 Task: Add Sprouts Cracker Cuts Sharp Cheddar Cheese to the cart.
Action: Mouse moved to (22, 79)
Screenshot: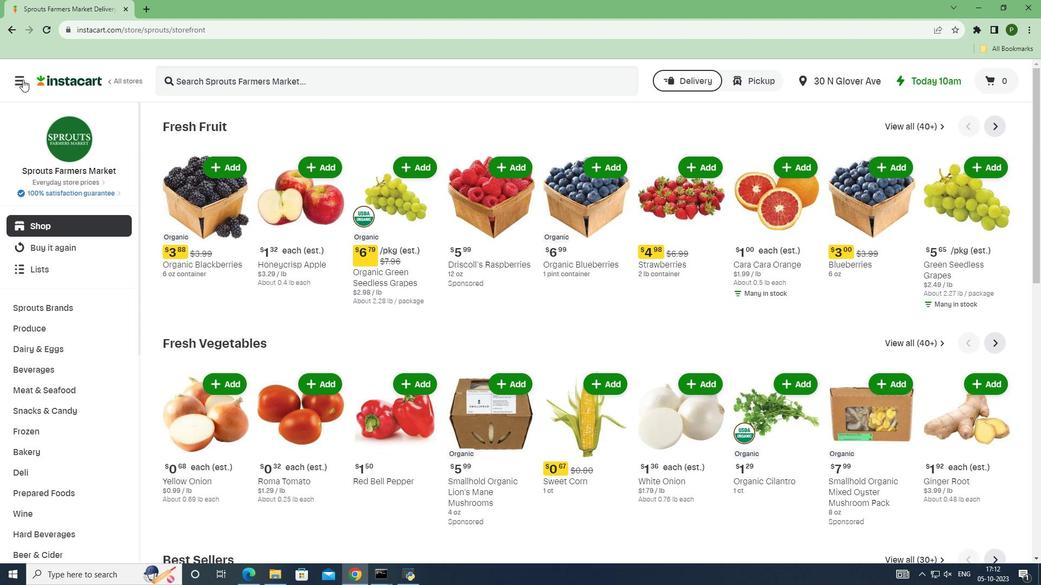 
Action: Mouse pressed left at (22, 79)
Screenshot: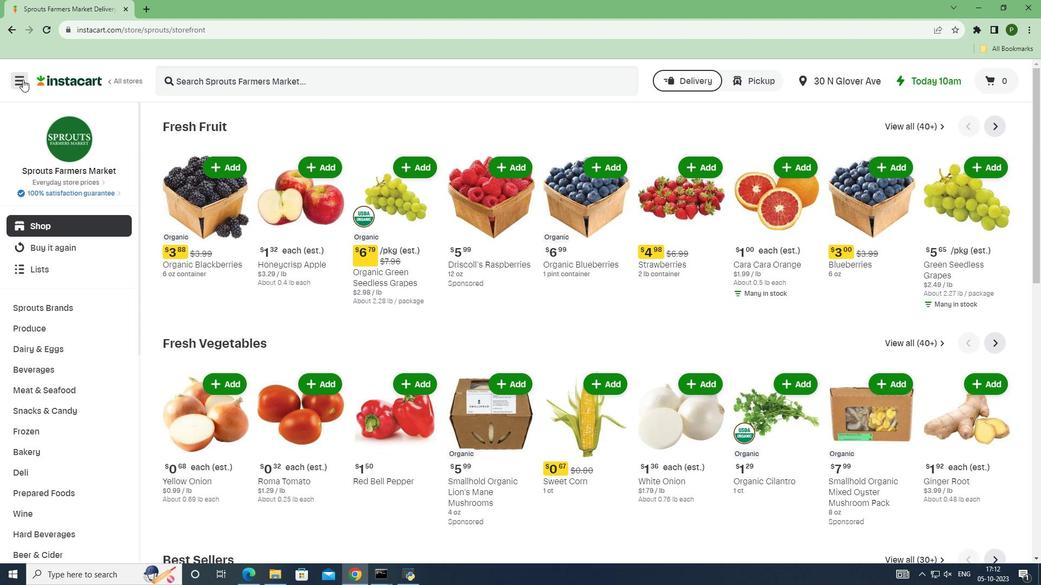 
Action: Mouse moved to (84, 281)
Screenshot: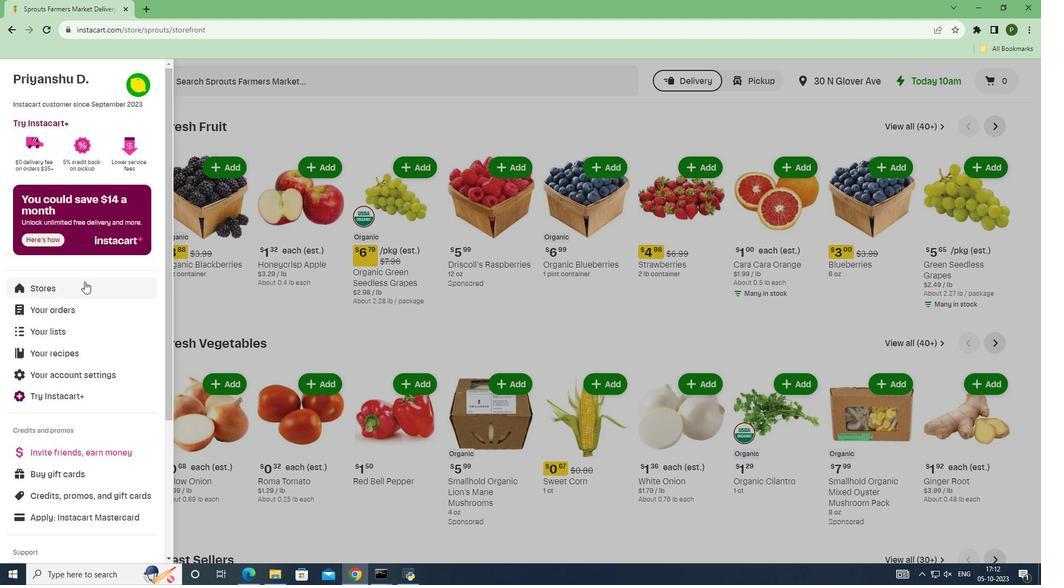 
Action: Mouse pressed left at (84, 281)
Screenshot: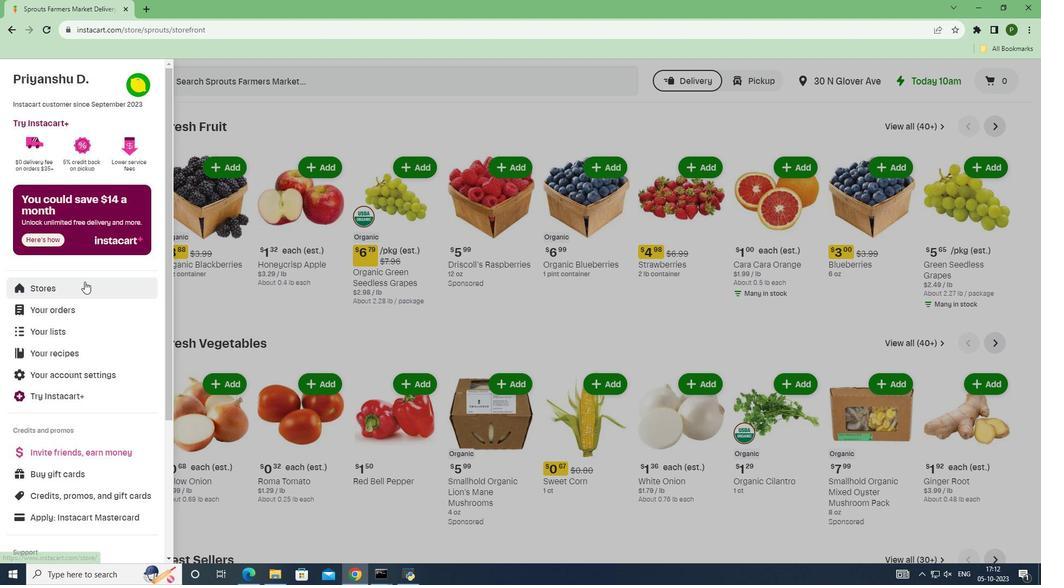 
Action: Mouse moved to (253, 132)
Screenshot: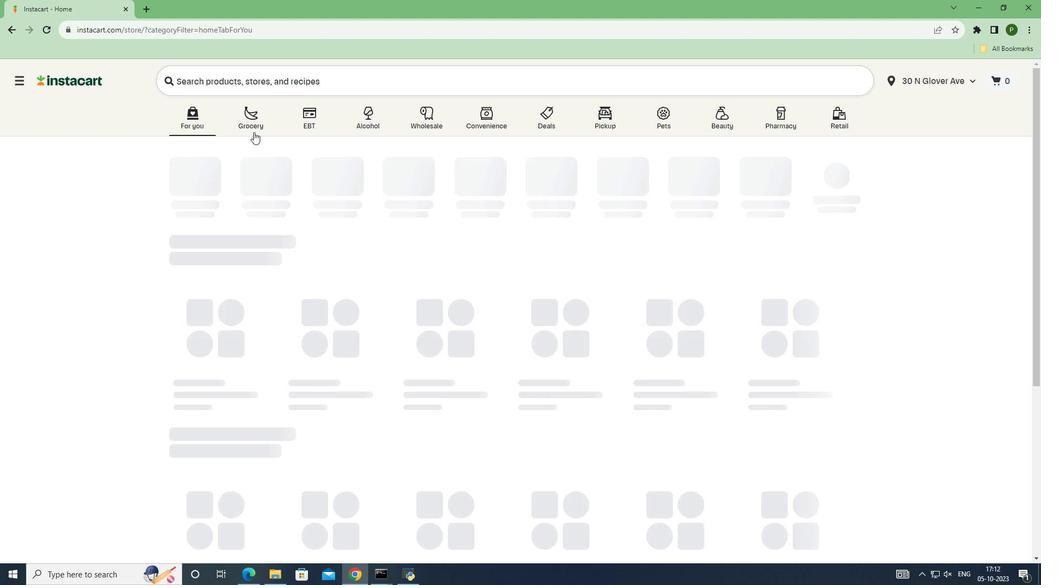 
Action: Mouse pressed left at (253, 132)
Screenshot: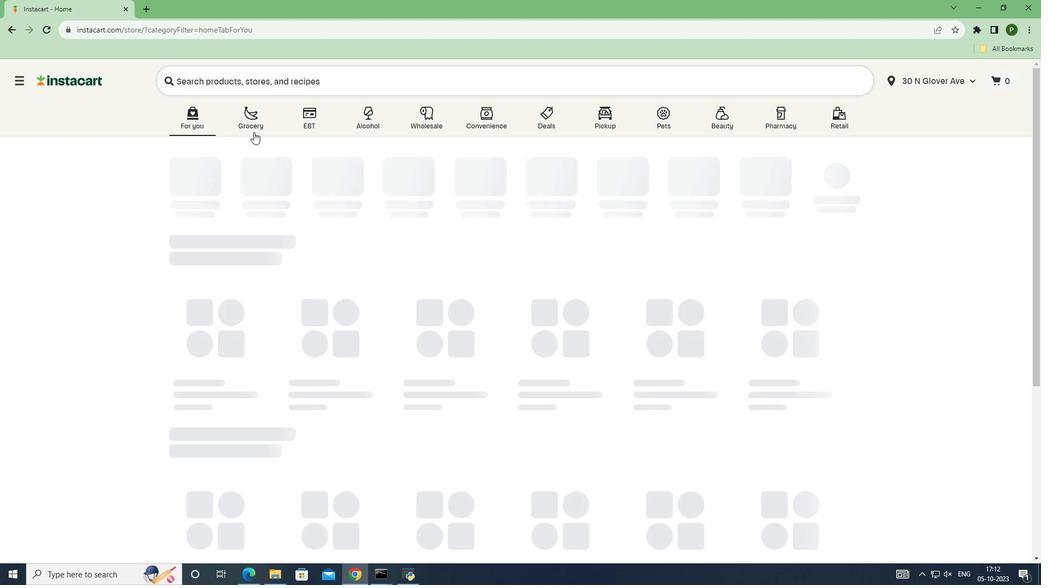 
Action: Mouse moved to (662, 255)
Screenshot: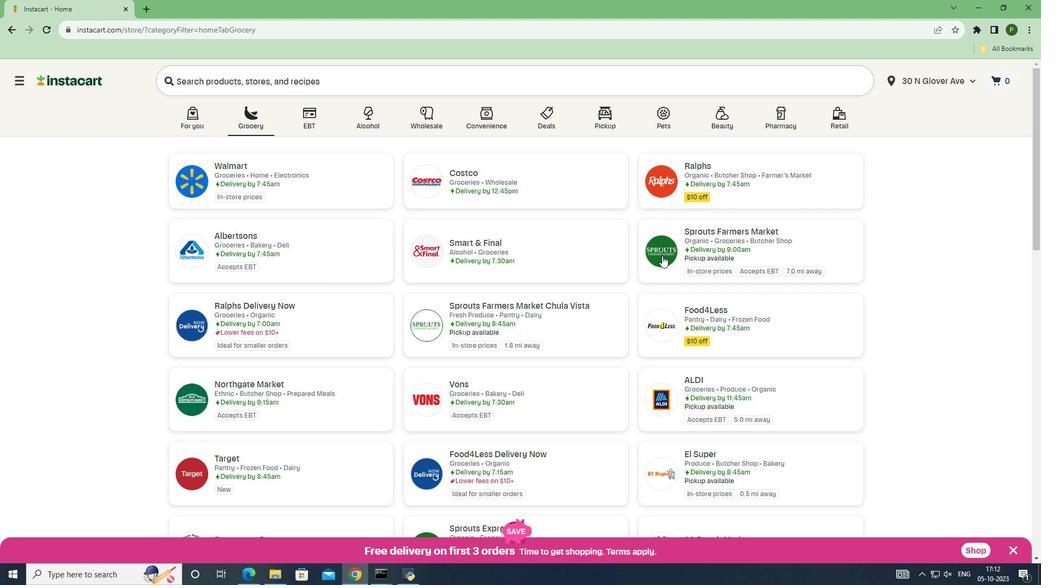 
Action: Mouse pressed left at (662, 255)
Screenshot: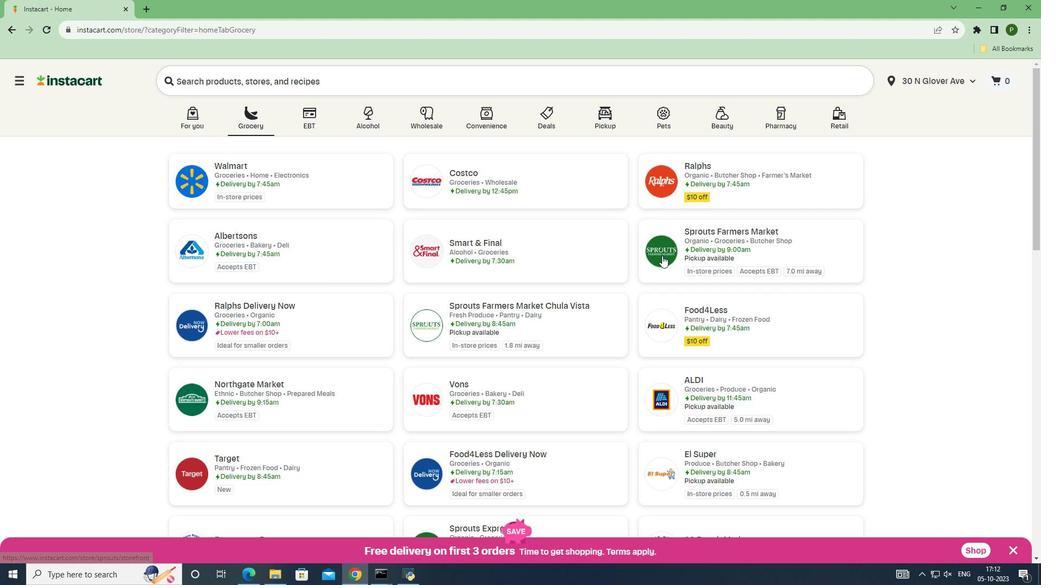 
Action: Mouse moved to (93, 306)
Screenshot: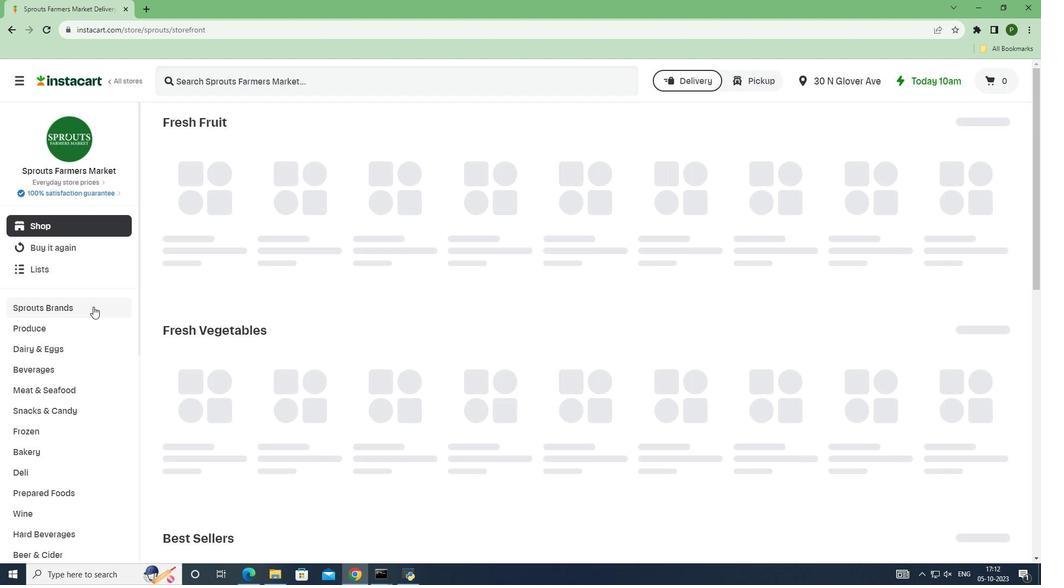 
Action: Mouse pressed left at (93, 306)
Screenshot: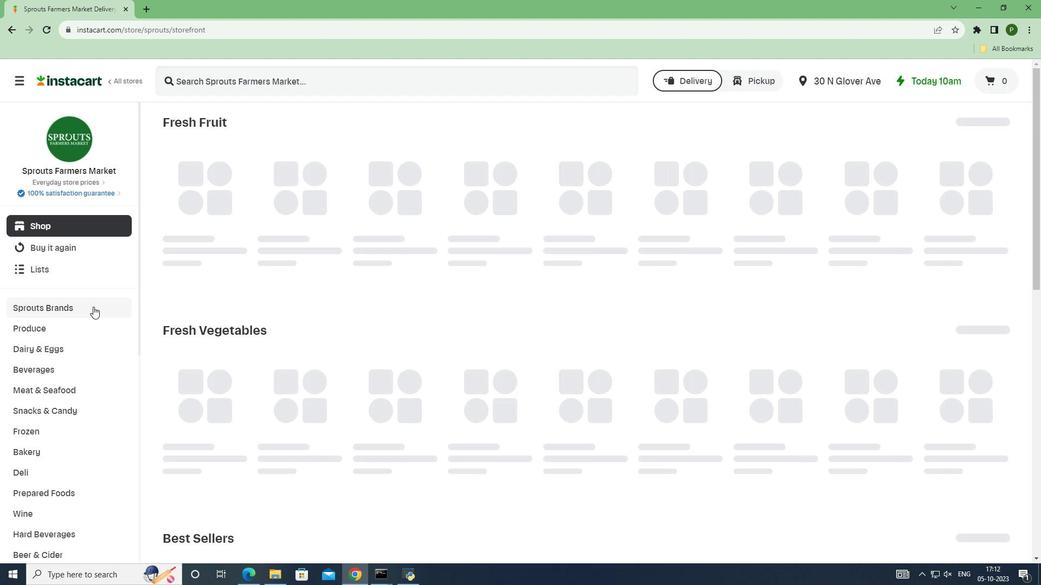 
Action: Mouse moved to (50, 434)
Screenshot: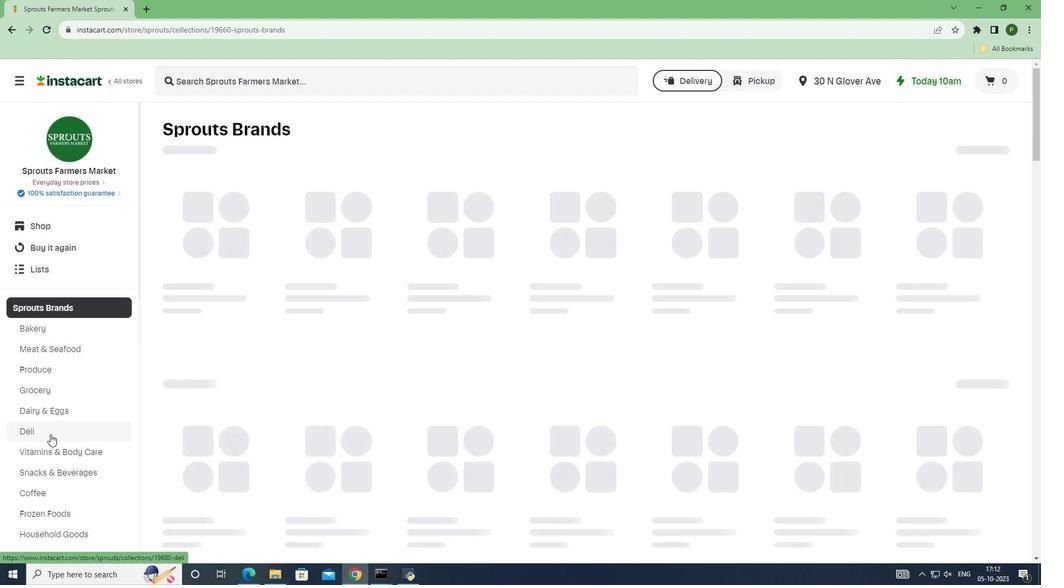 
Action: Mouse pressed left at (50, 434)
Screenshot: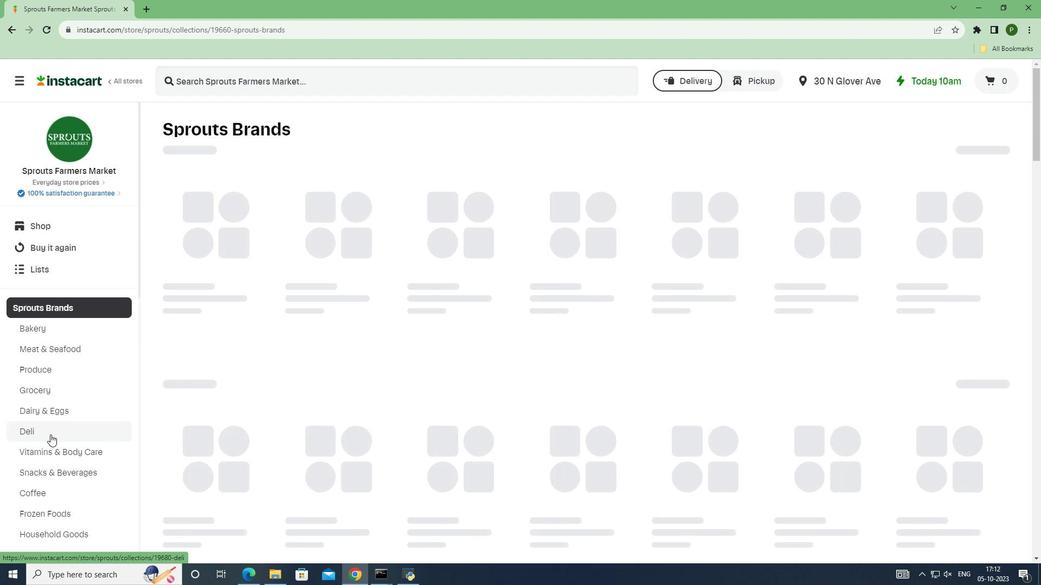 
Action: Mouse moved to (232, 81)
Screenshot: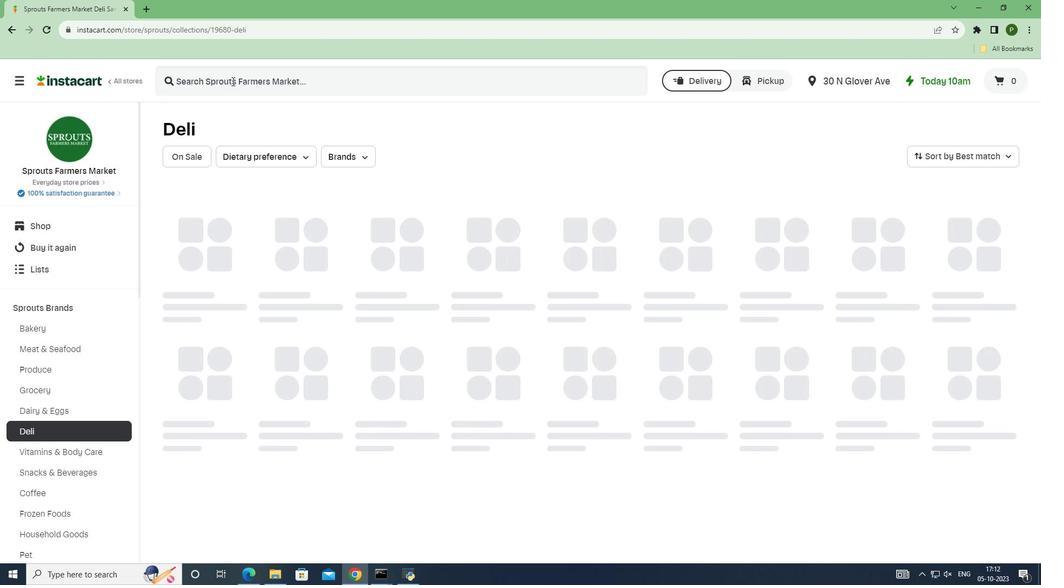 
Action: Mouse pressed left at (232, 81)
Screenshot: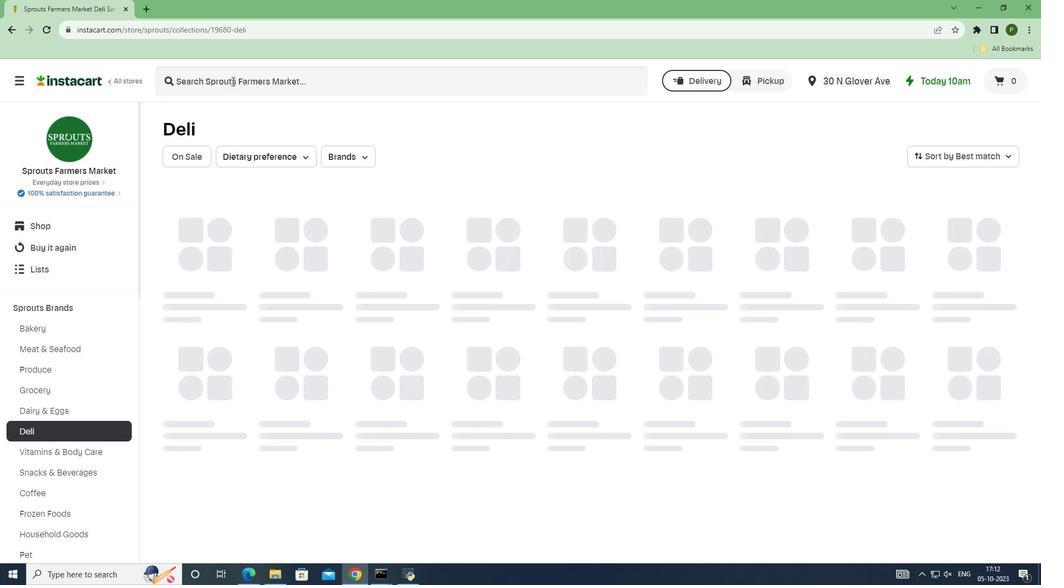 
Action: Key pressed <Key.caps_lock>S<Key.caps_lock>prouts<Key.space>cracker<Key.space>cut<Key.space>sharp<Key.space>chedar<Key.space>cheese<Key.space><Key.enter>
Screenshot: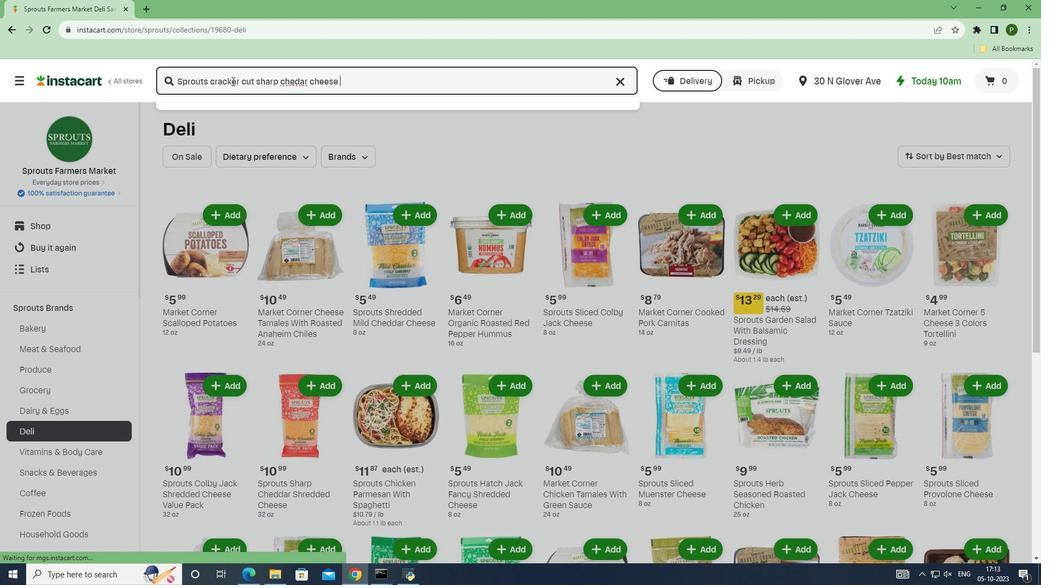 
Action: Mouse moved to (304, 185)
Screenshot: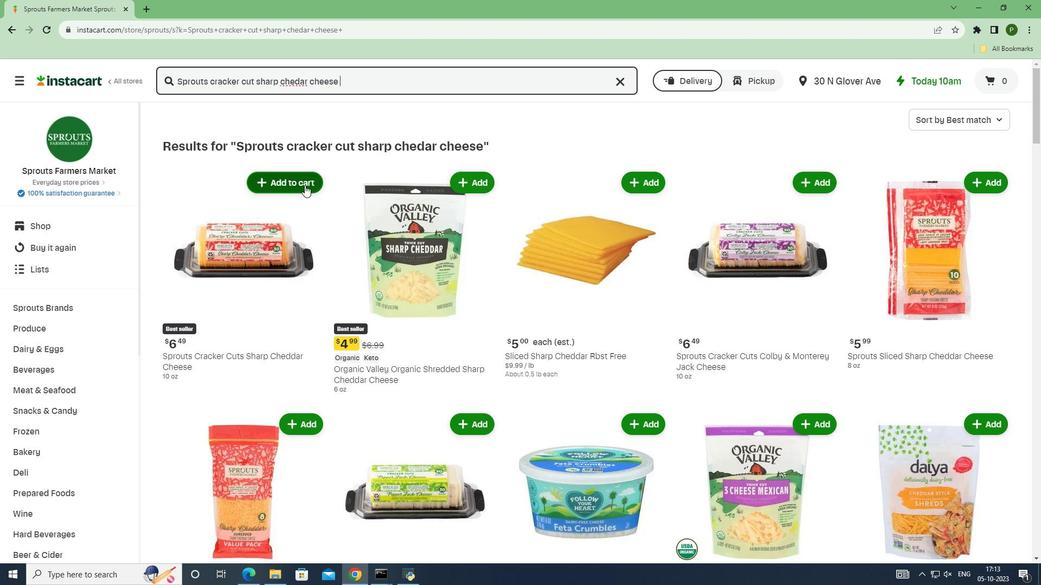 
Action: Mouse pressed left at (304, 185)
Screenshot: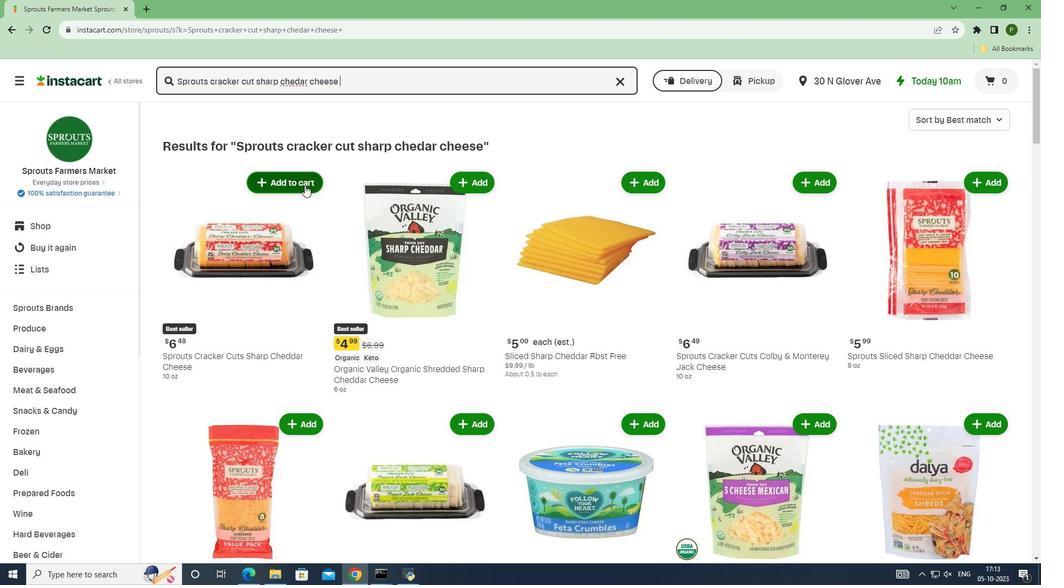 
